 Task: Rename the copy of the document name to "Final PPT".
Action: Mouse moved to (36, 61)
Screenshot: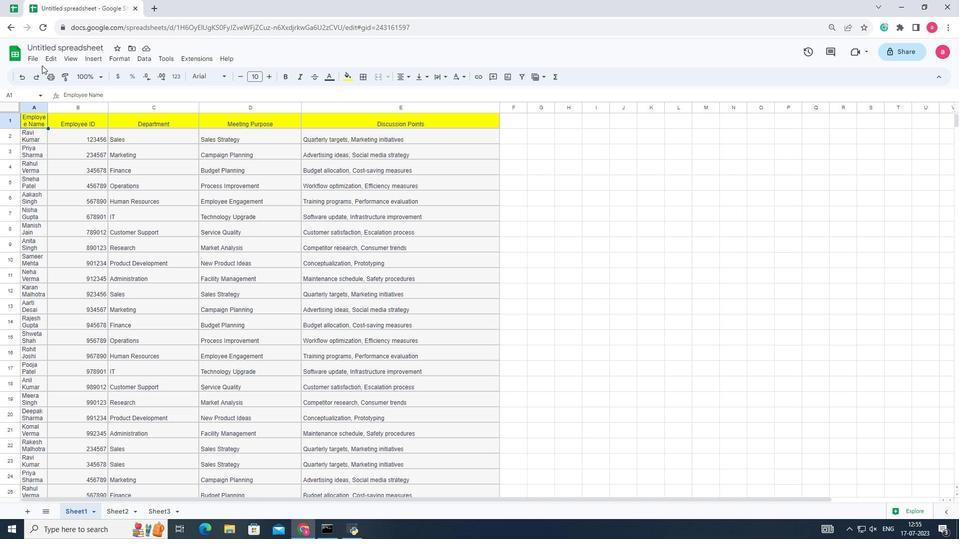 
Action: Mouse pressed left at (36, 61)
Screenshot: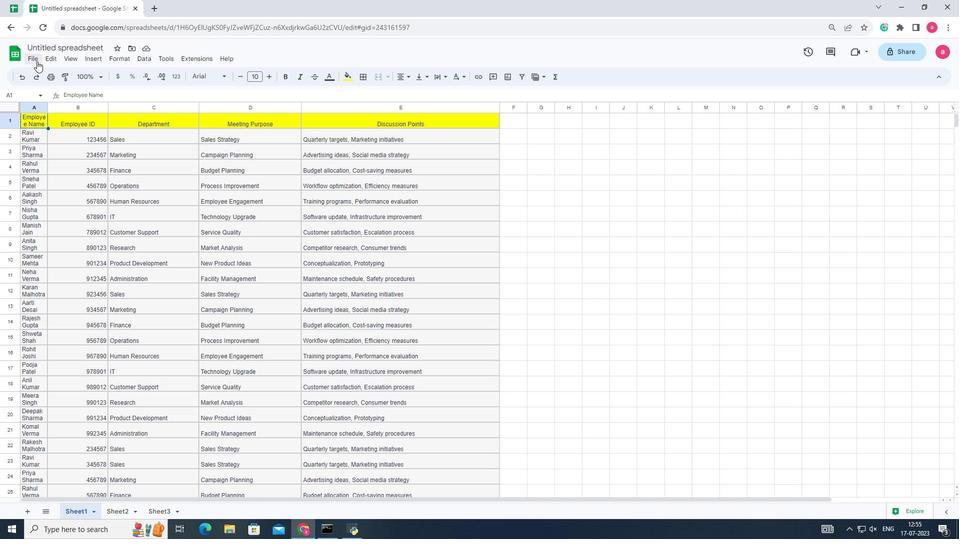
Action: Mouse moved to (57, 120)
Screenshot: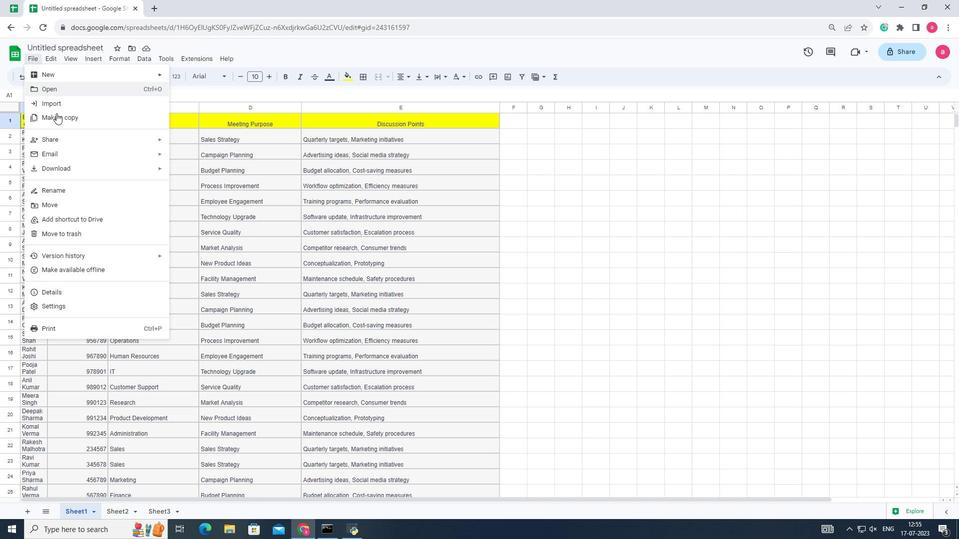 
Action: Mouse pressed left at (57, 120)
Screenshot: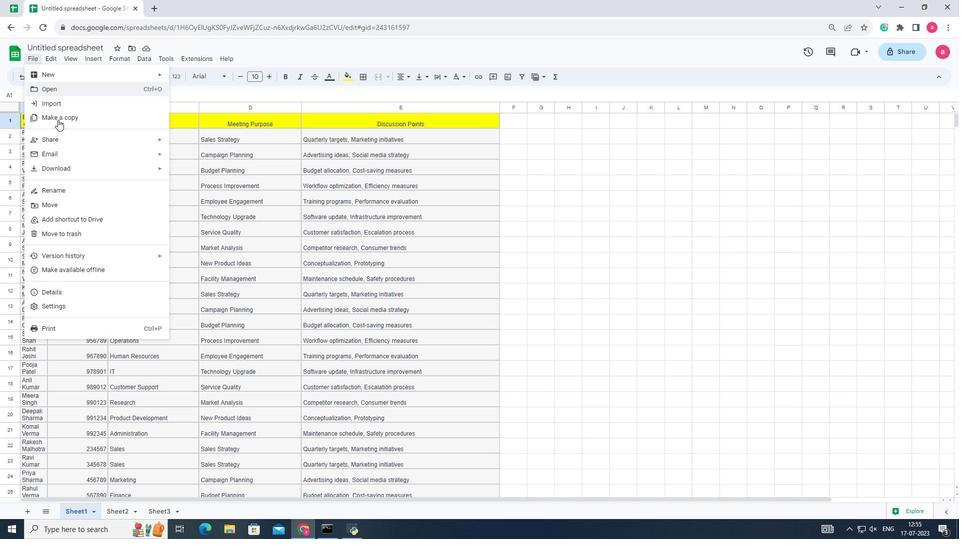 
Action: Mouse moved to (449, 243)
Screenshot: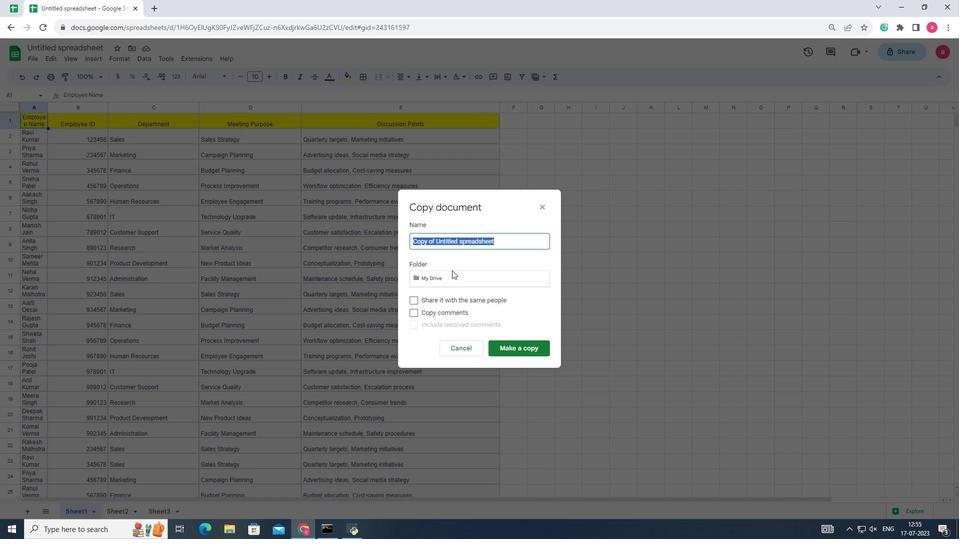 
Action: Key pressed <Key.backspace><Key.shift>Final<Key.space><Key.shift>PPT
Screenshot: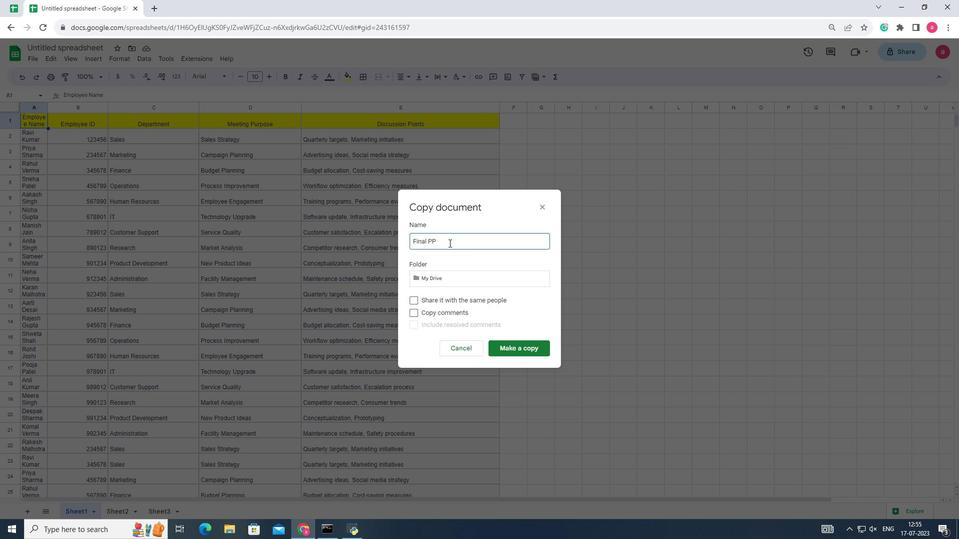 
Action: Mouse moved to (503, 344)
Screenshot: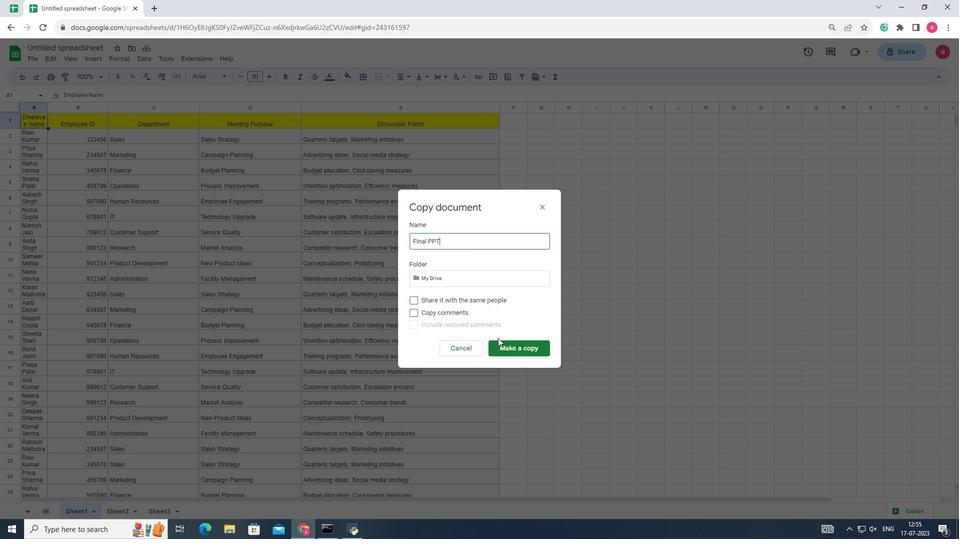 
Action: Mouse pressed left at (503, 344)
Screenshot: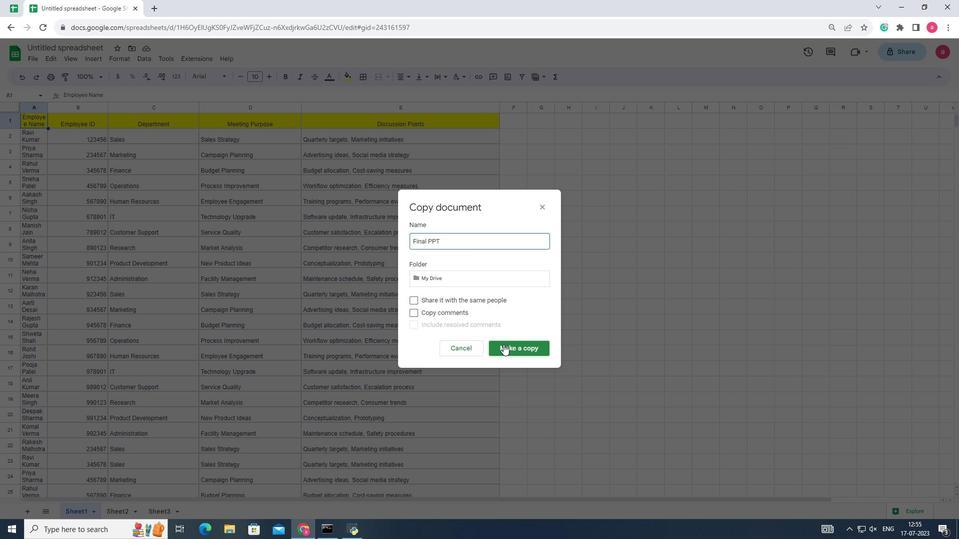 
